 Task: Create an event for the team-building scavenger hunt on the 21st at 3:00 PM.
Action: Mouse moved to (51, 273)
Screenshot: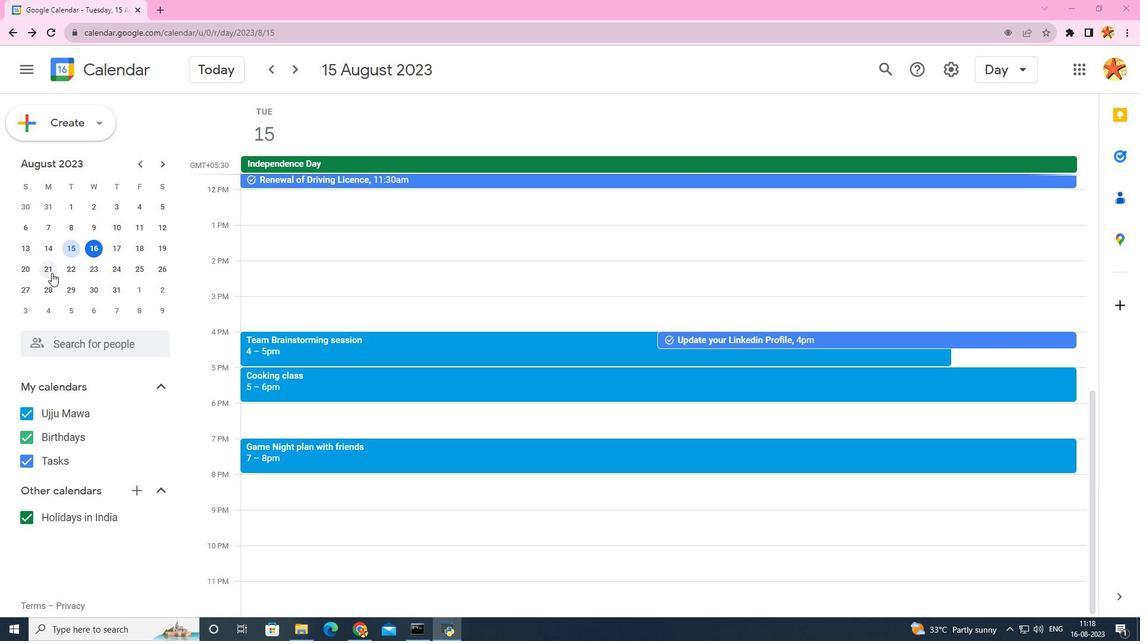 
Action: Mouse pressed left at (51, 273)
Screenshot: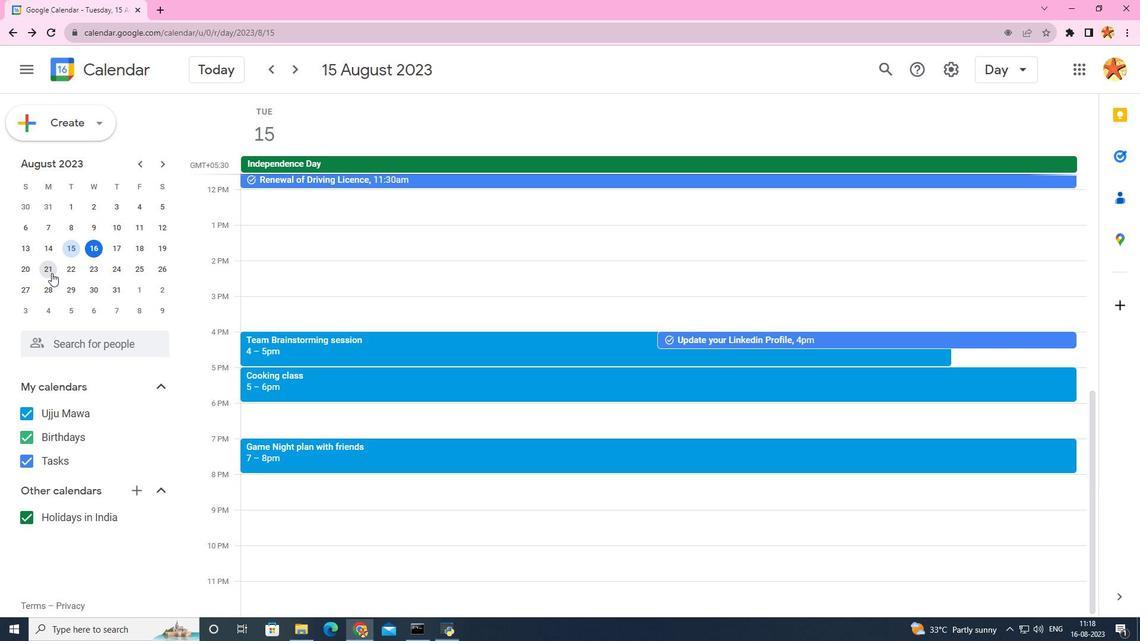 
Action: Mouse moved to (236, 271)
Screenshot: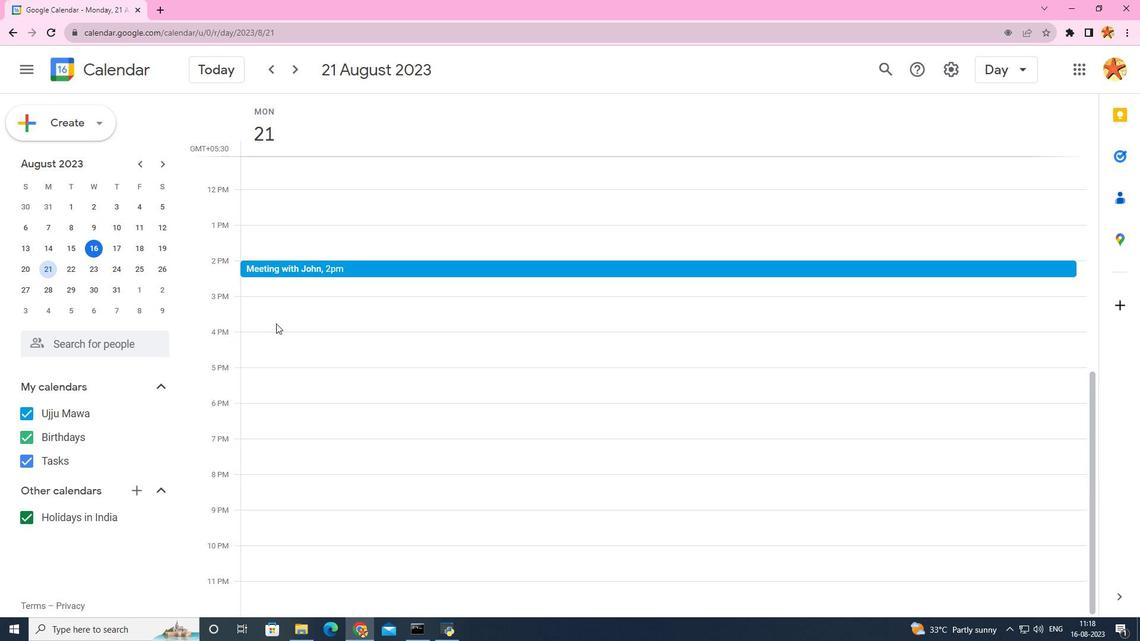 
Action: Mouse scrolled (236, 270) with delta (0, 0)
Screenshot: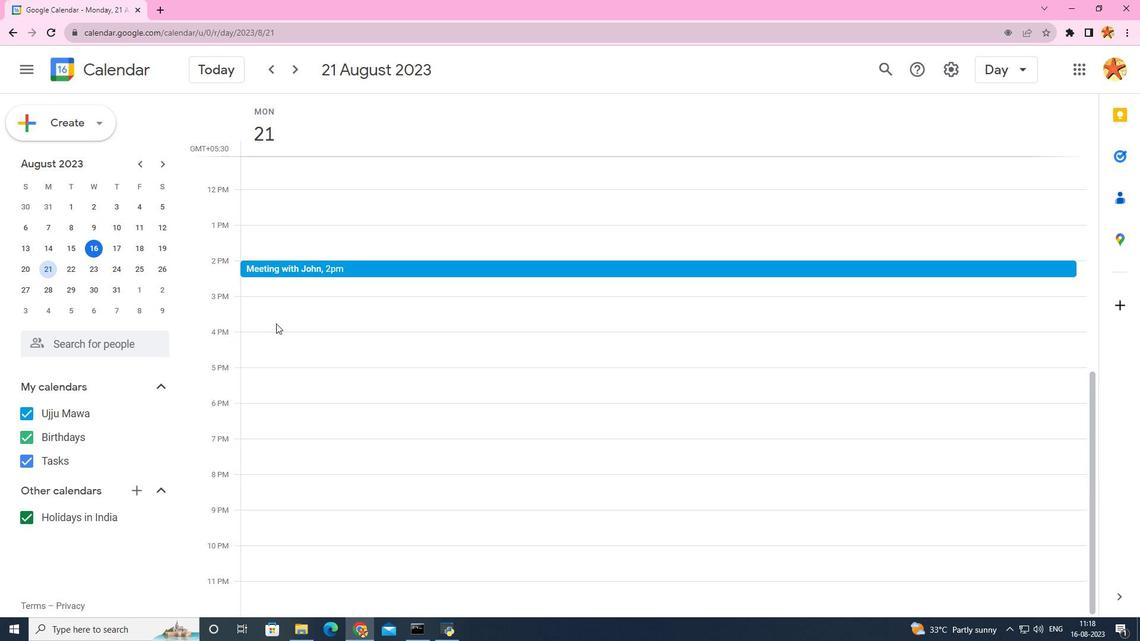 
Action: Mouse moved to (283, 299)
Screenshot: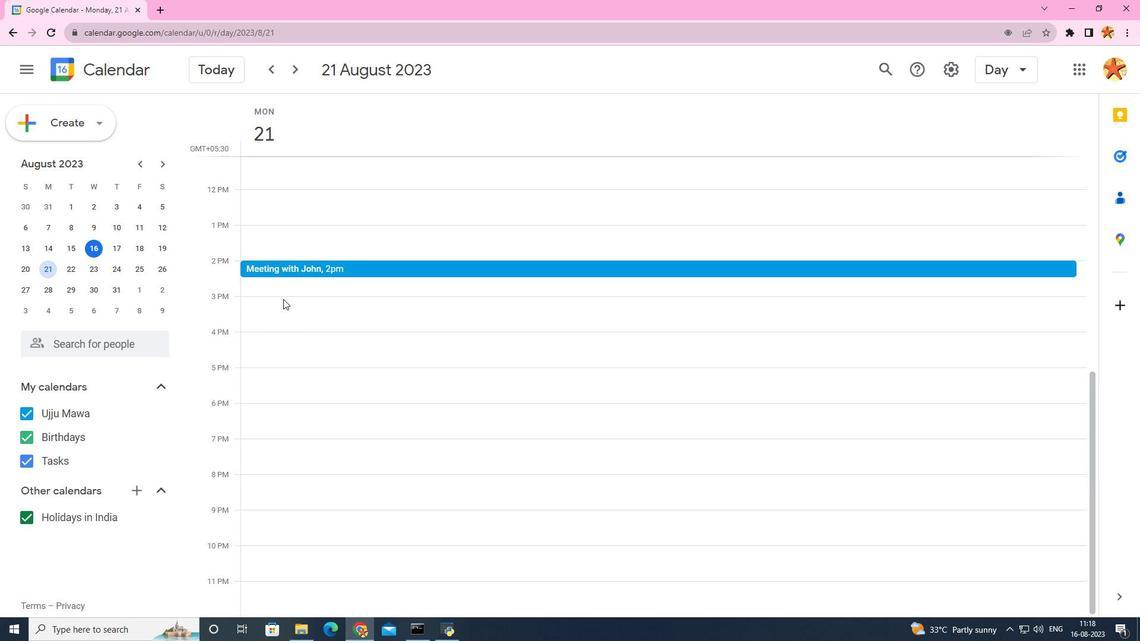 
Action: Mouse pressed left at (283, 299)
Screenshot: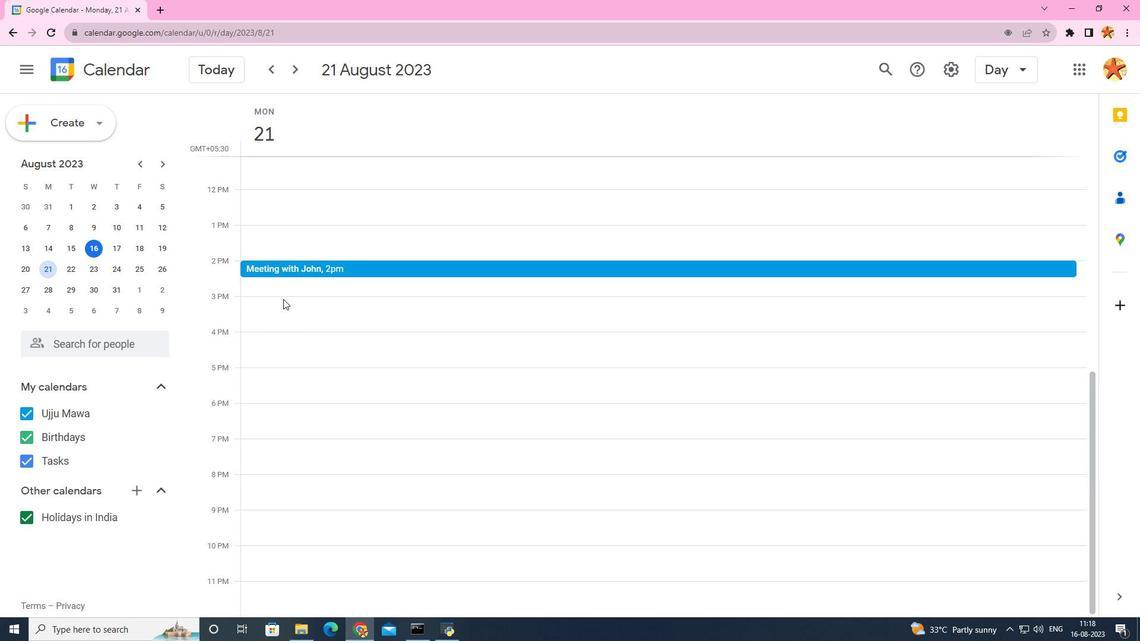 
Action: Mouse moved to (511, 211)
Screenshot: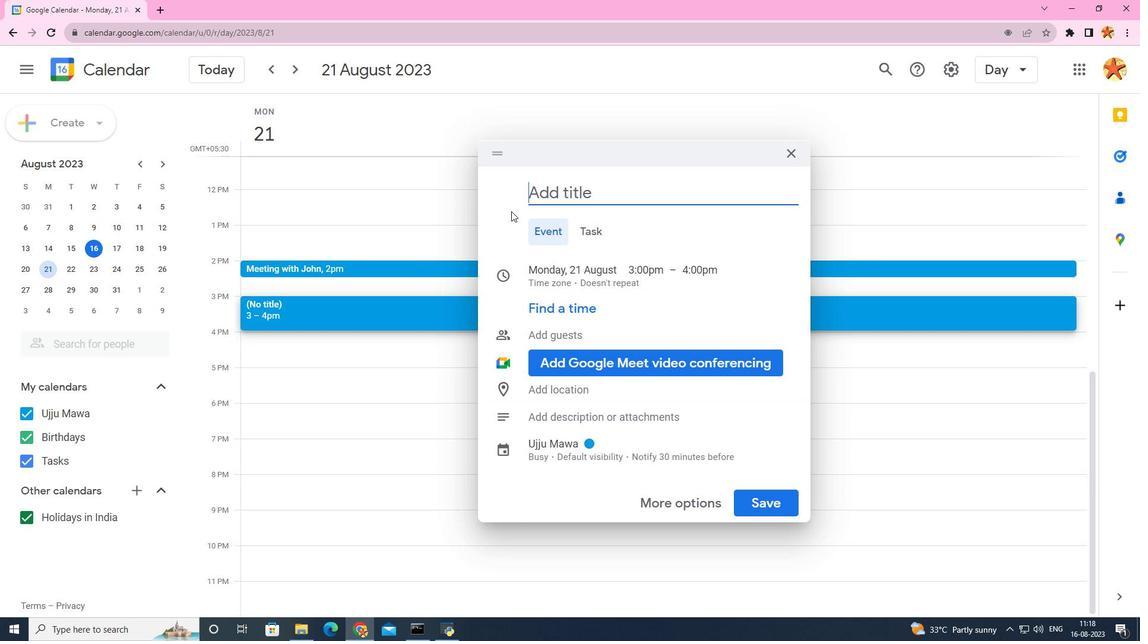 
Action: Key pressed <Key.caps_lock>T<Key.caps_lock>eam<Key.space>building<Key.space><Key.caps_lock>S<Key.caps_lock>cavenger<Key.space>hunt
Screenshot: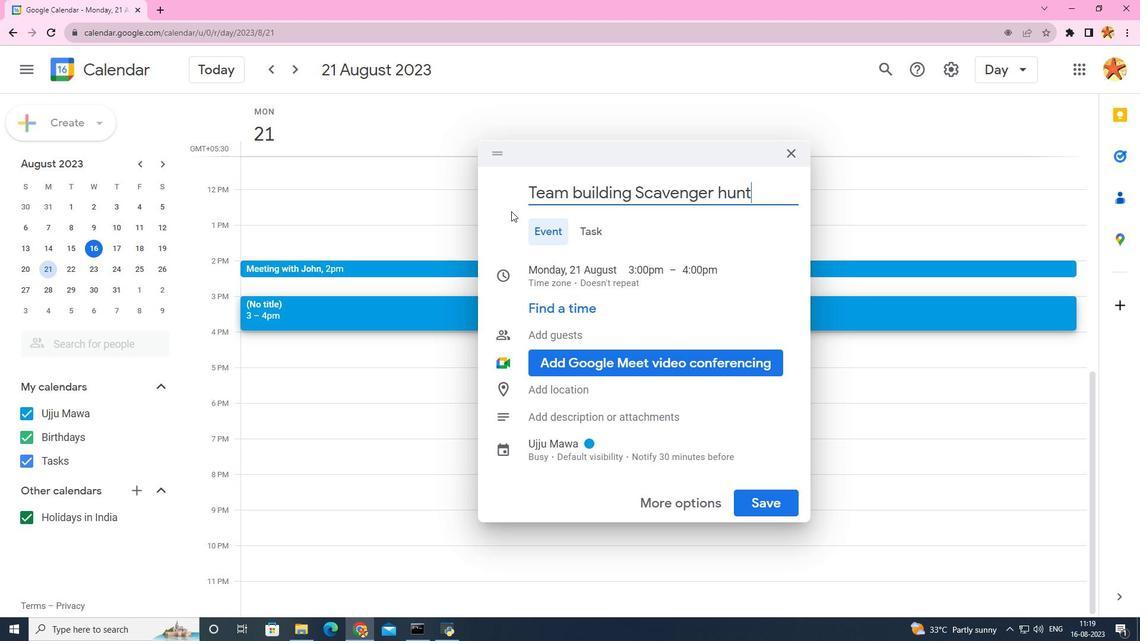 
Action: Mouse moved to (769, 500)
Screenshot: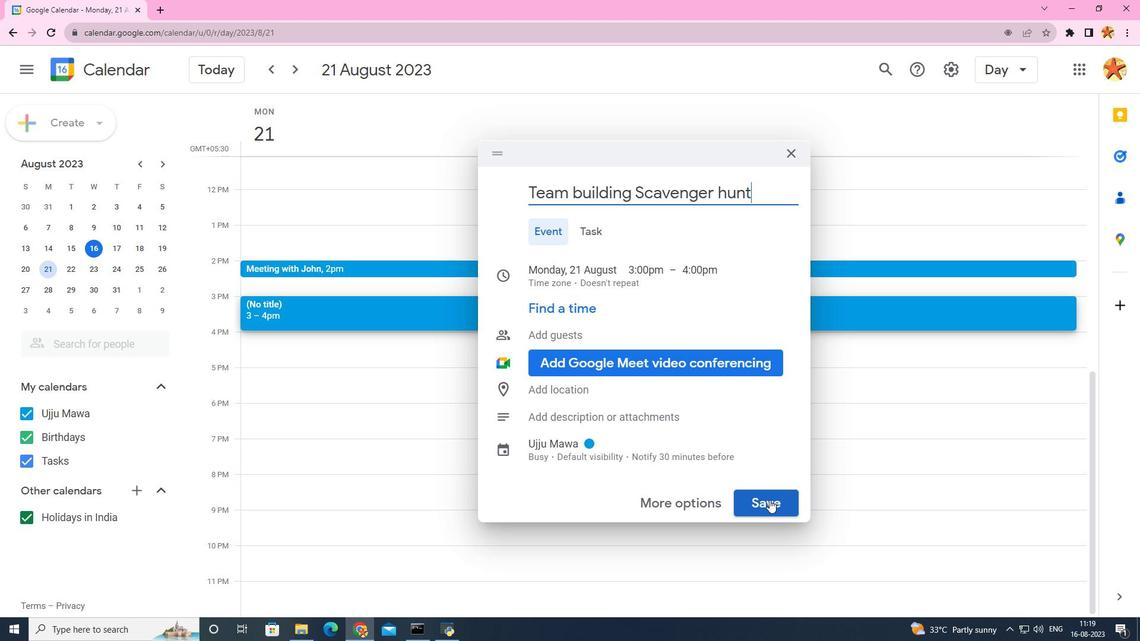 
Action: Mouse pressed left at (769, 500)
Screenshot: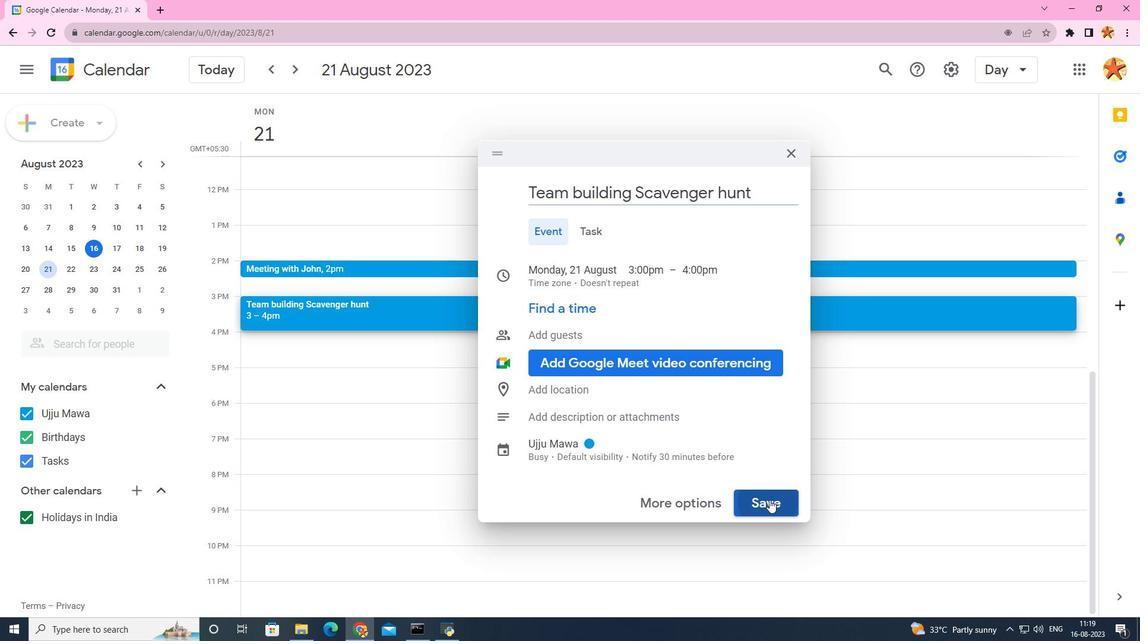
